 Task: Create a rule from the Routing list, Task moved to a section -> Set Priority in the project ApexLine , set the section as To-Do and set the priority of the task as  High
Action: Mouse moved to (1322, 119)
Screenshot: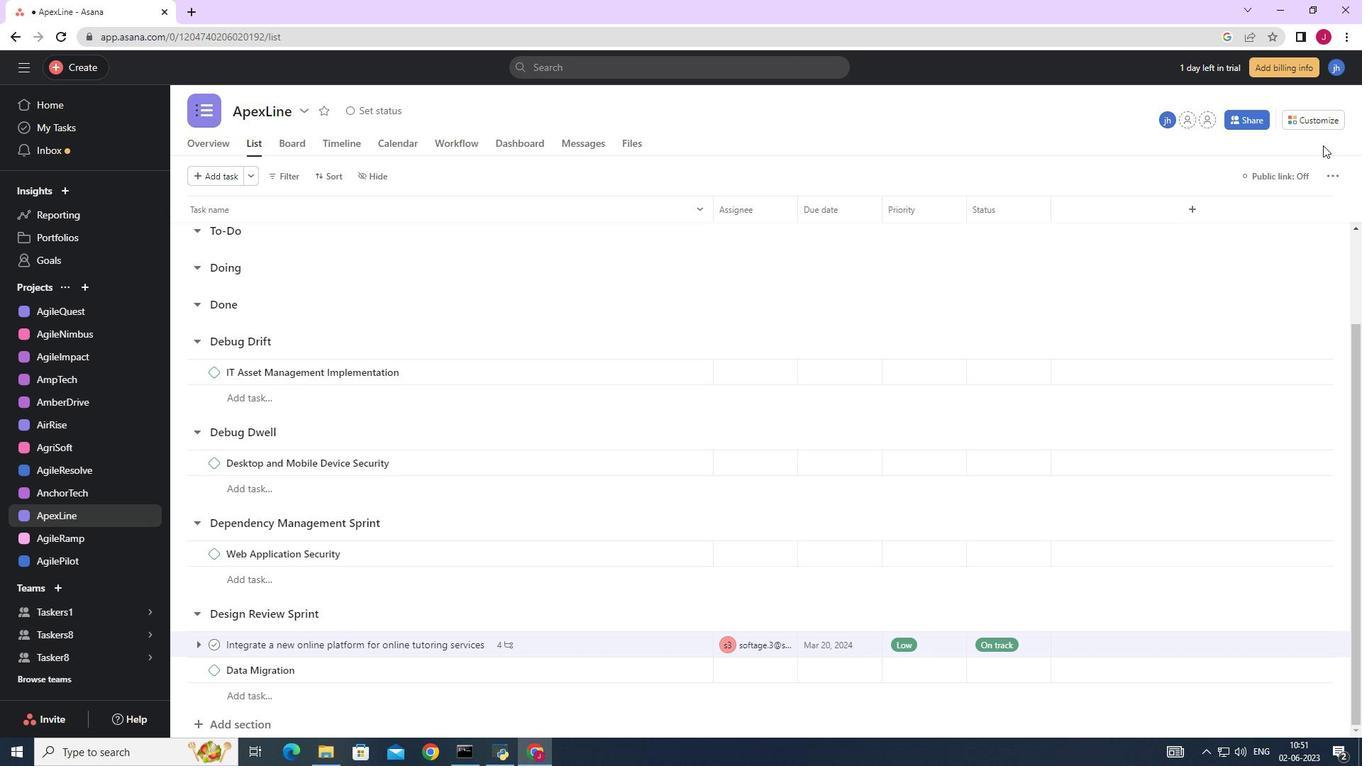 
Action: Mouse pressed left at (1322, 119)
Screenshot: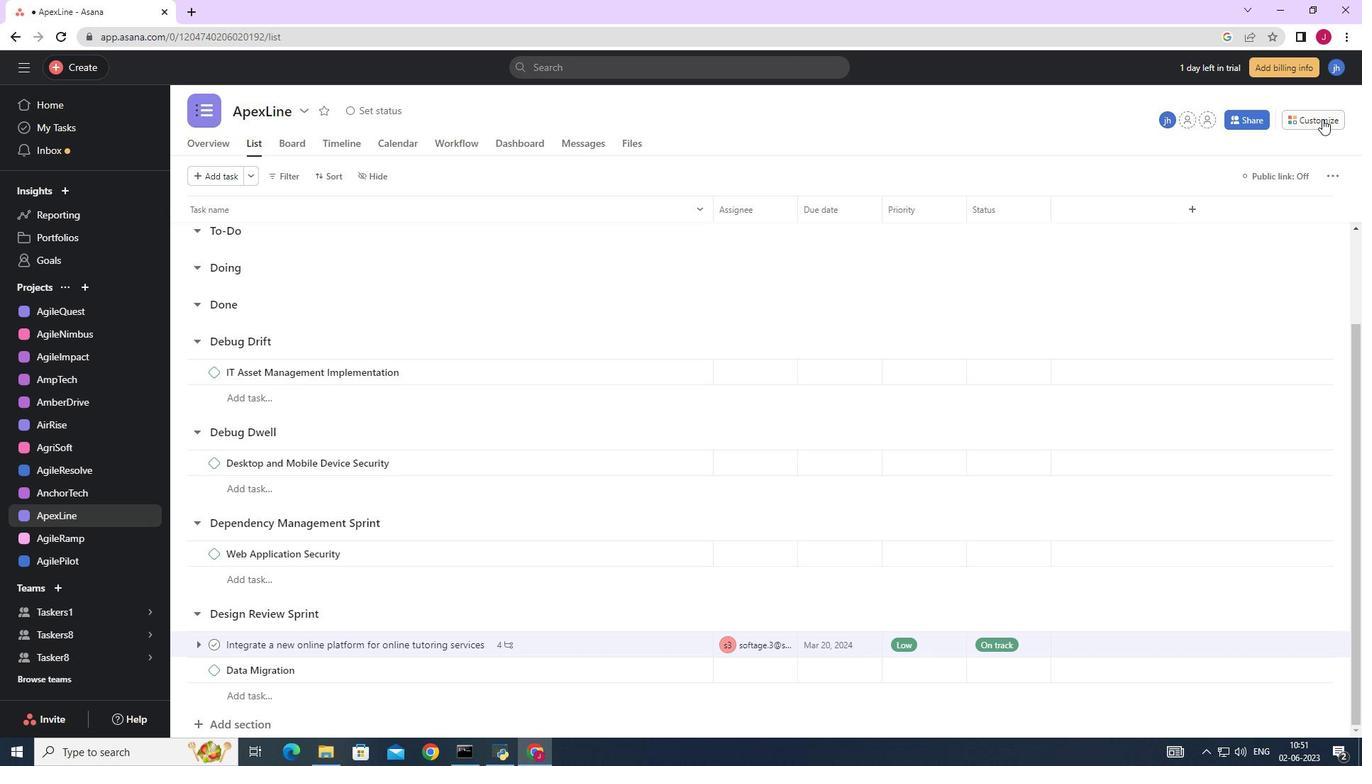
Action: Mouse moved to (1065, 313)
Screenshot: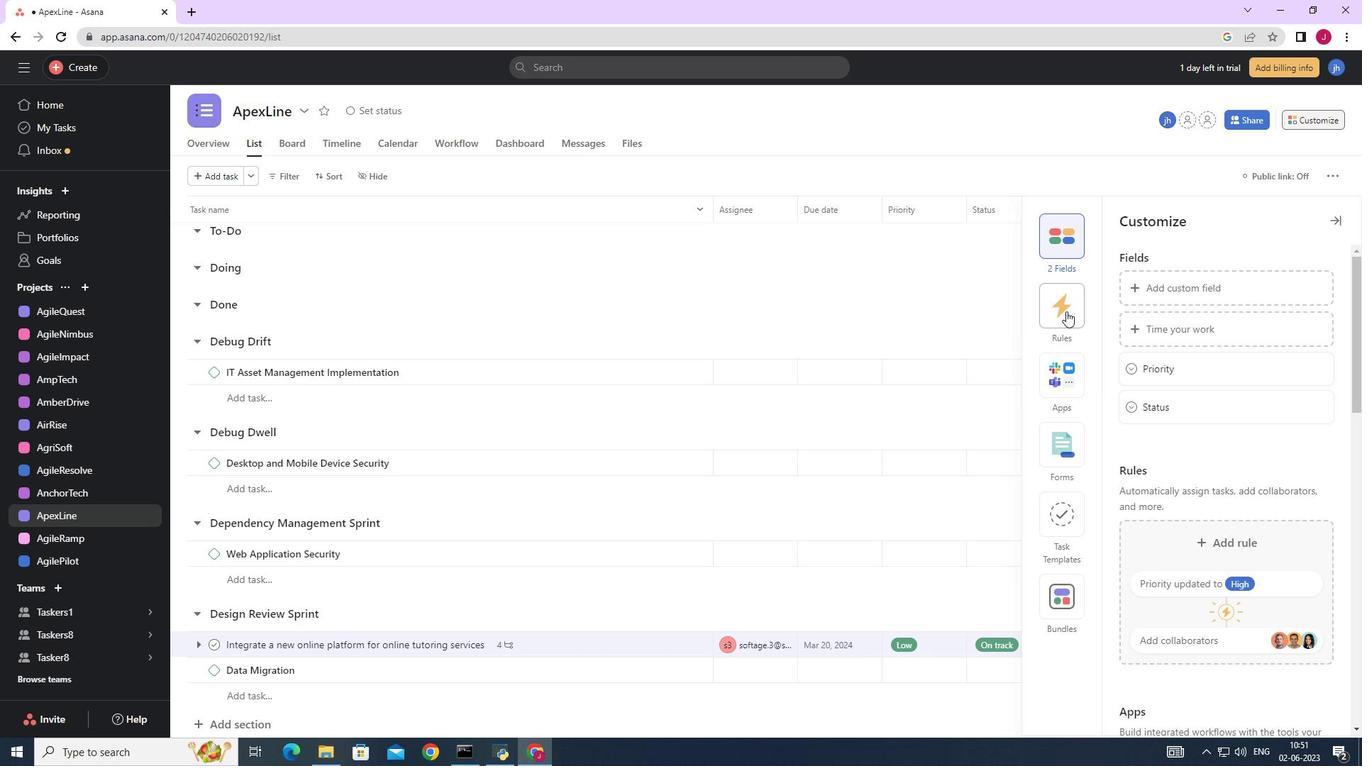 
Action: Mouse pressed left at (1065, 313)
Screenshot: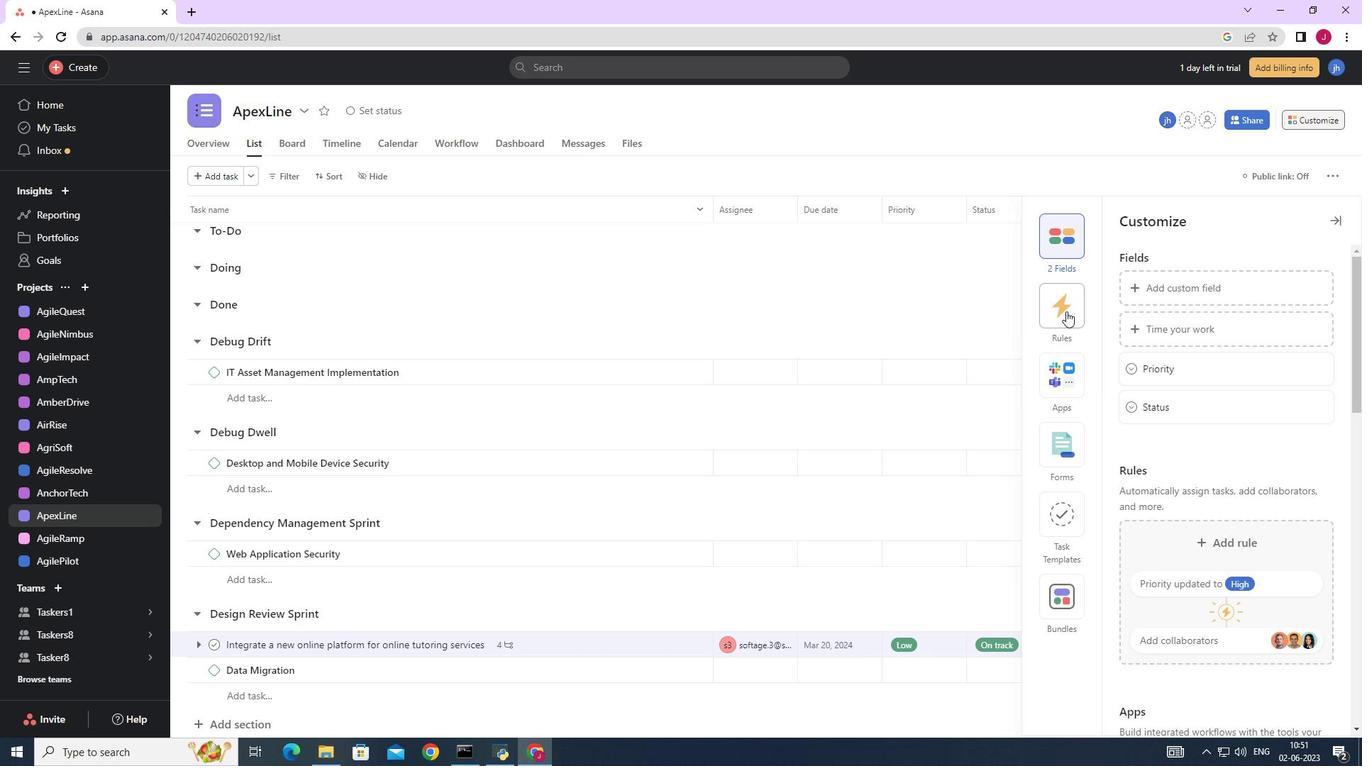 
Action: Mouse moved to (1210, 328)
Screenshot: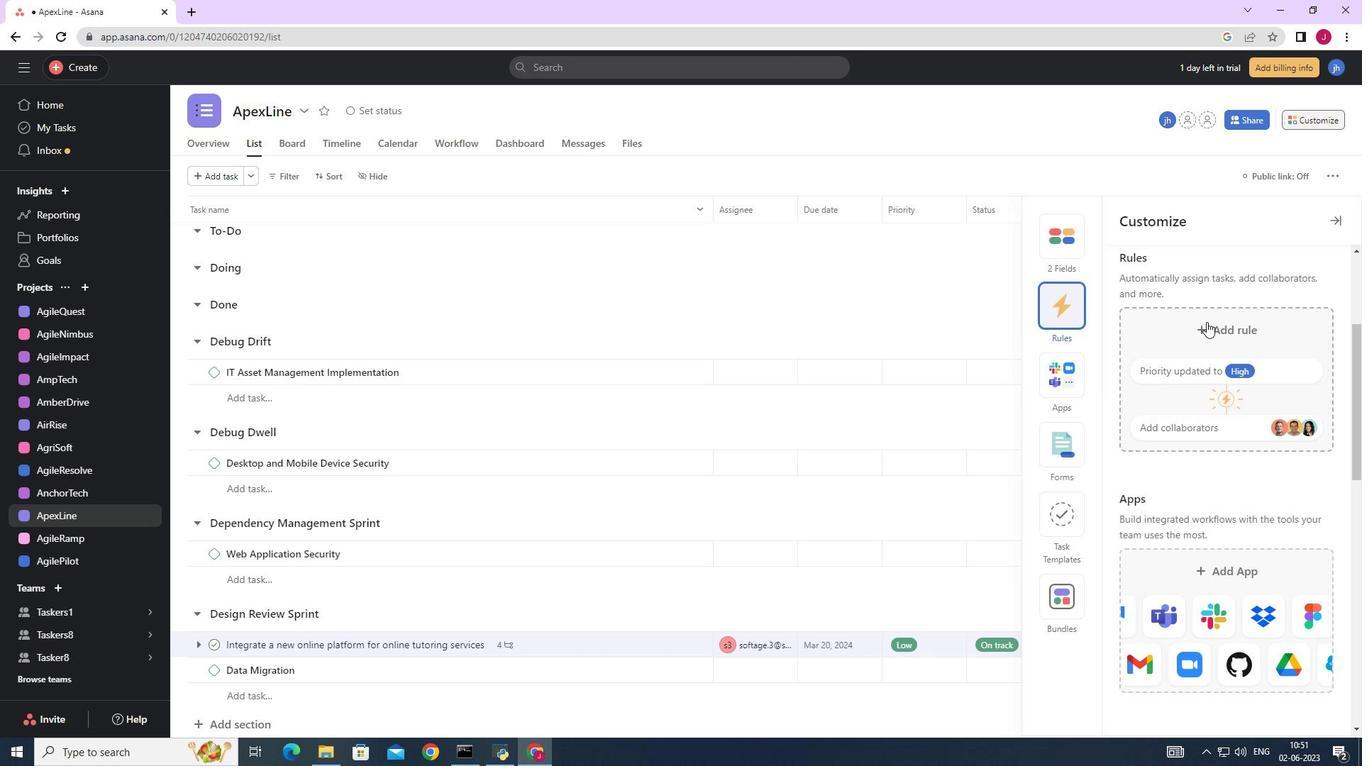 
Action: Mouse pressed left at (1210, 328)
Screenshot: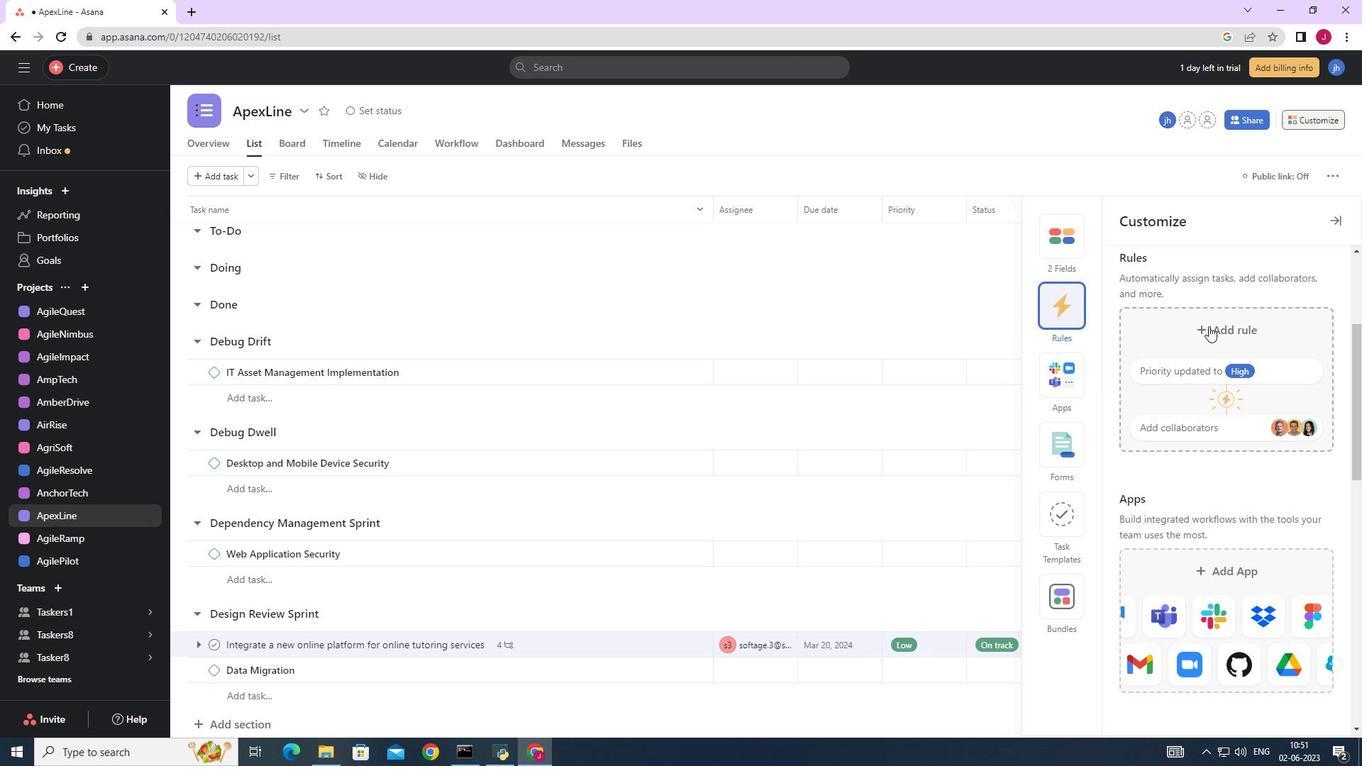 
Action: Mouse moved to (308, 187)
Screenshot: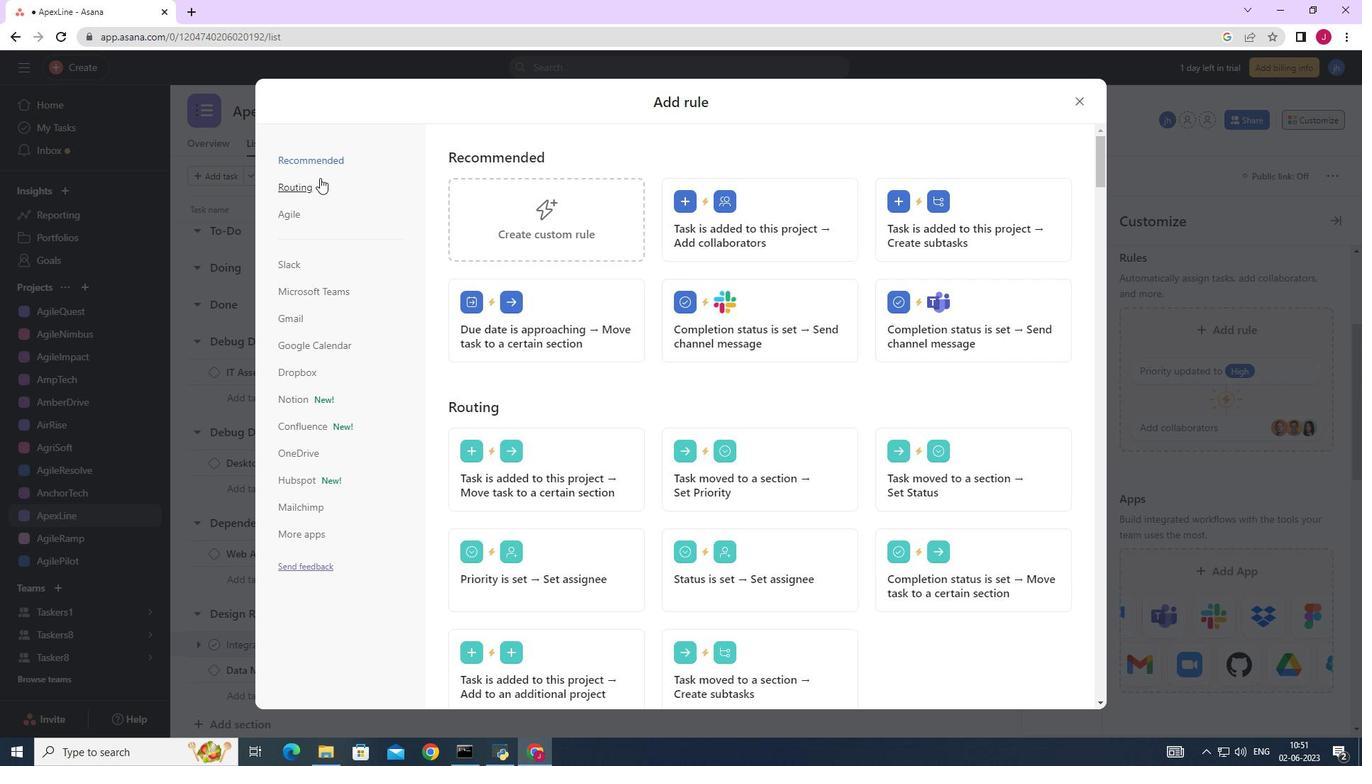 
Action: Mouse pressed left at (308, 187)
Screenshot: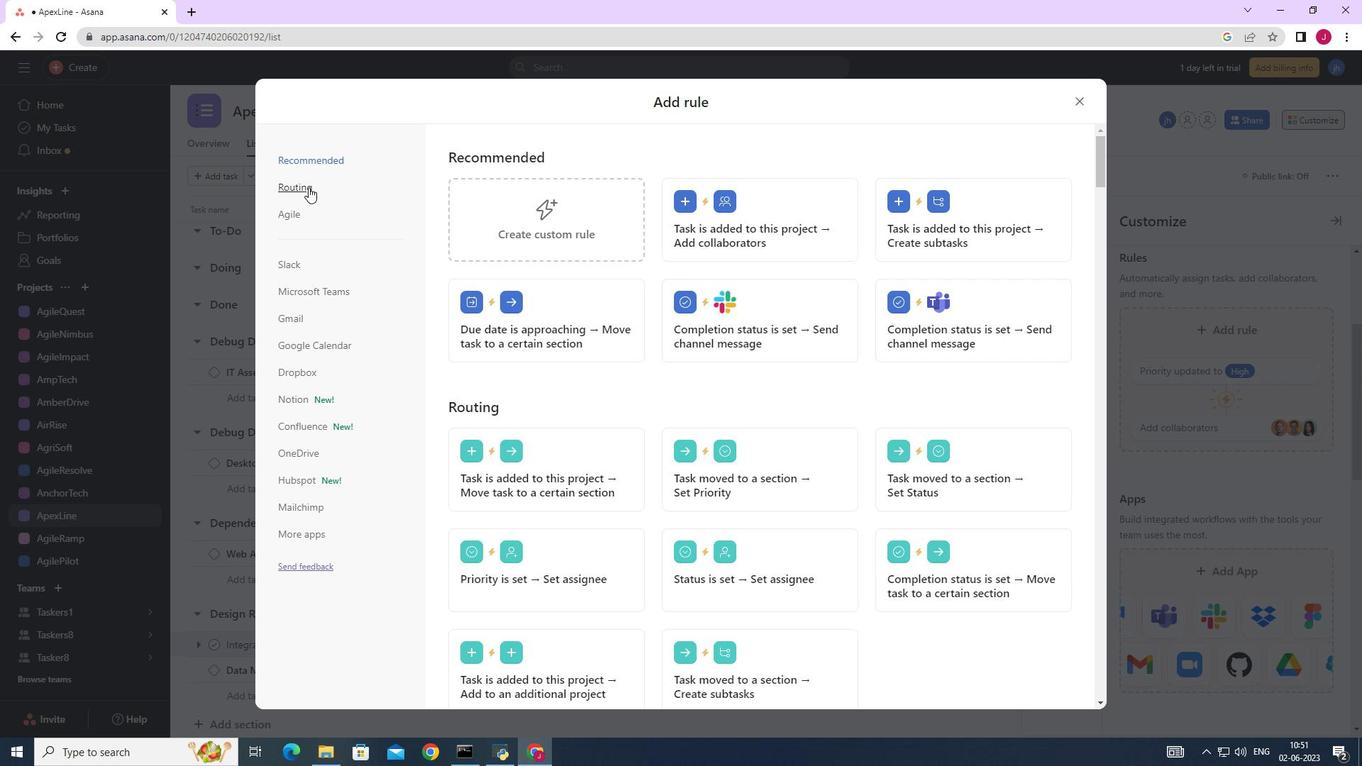 
Action: Mouse moved to (766, 223)
Screenshot: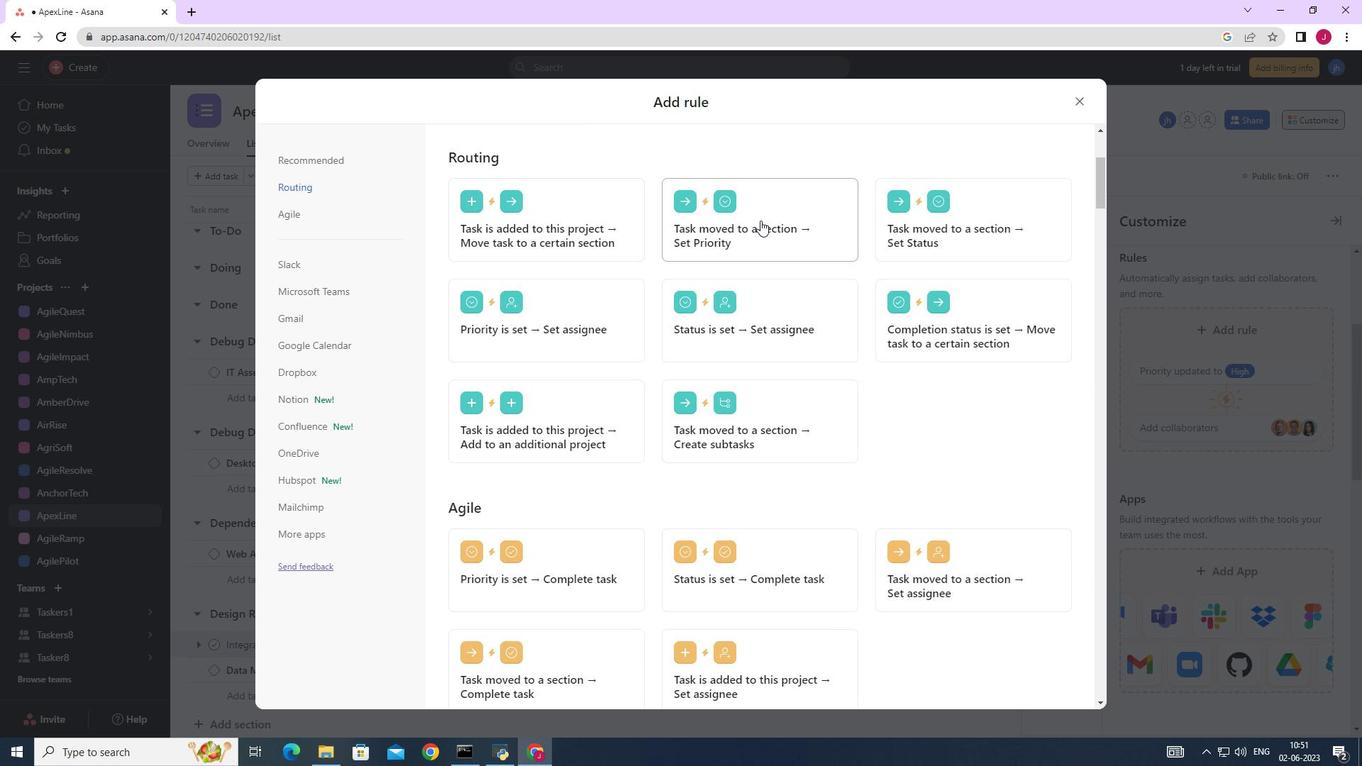 
Action: Mouse pressed left at (766, 223)
Screenshot: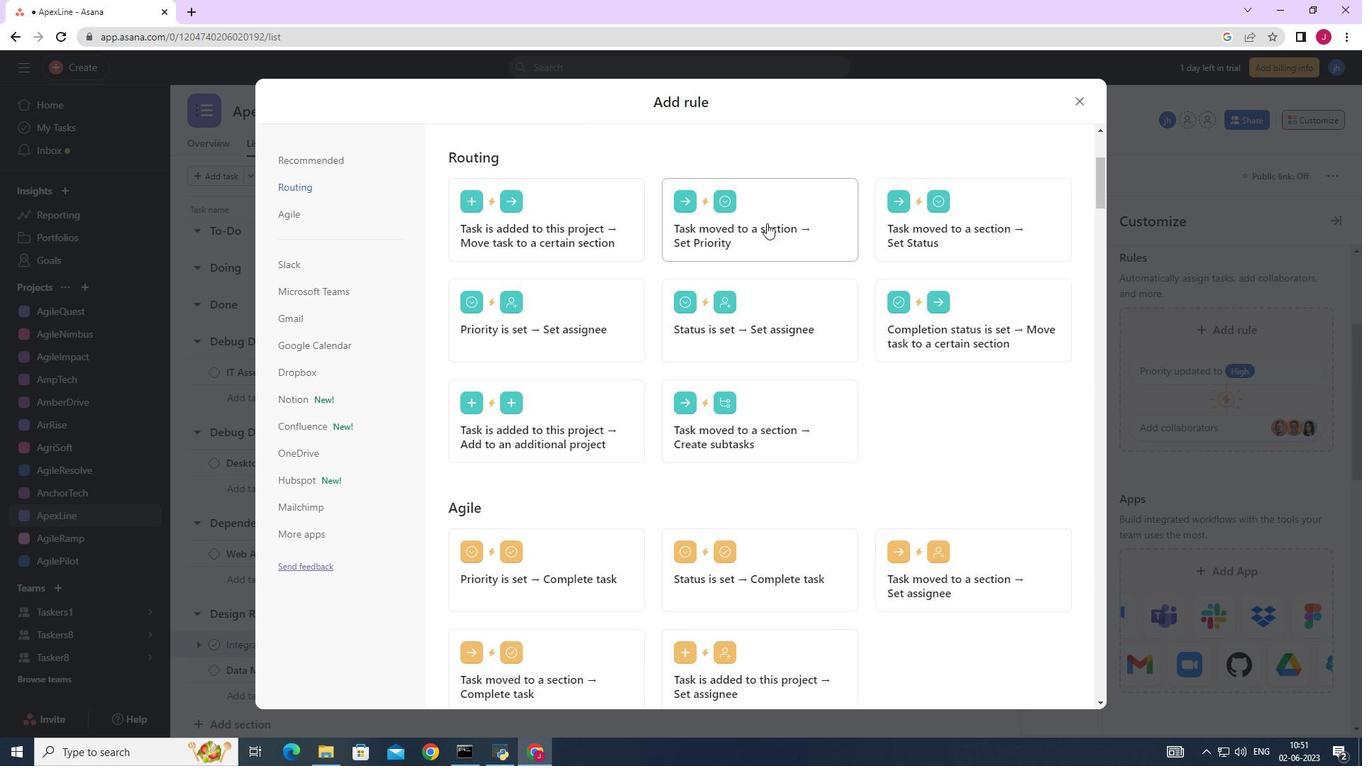 
Action: Mouse moved to (542, 372)
Screenshot: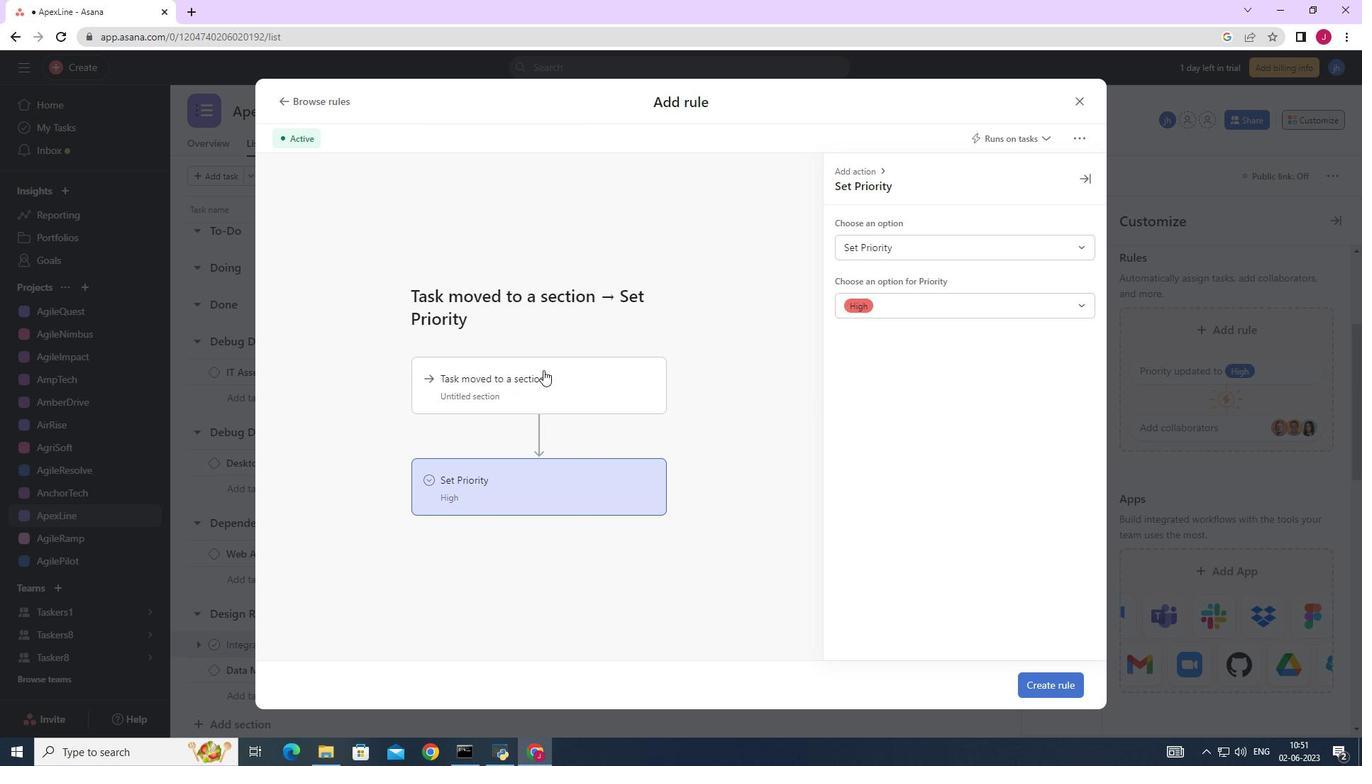 
Action: Mouse pressed left at (542, 372)
Screenshot: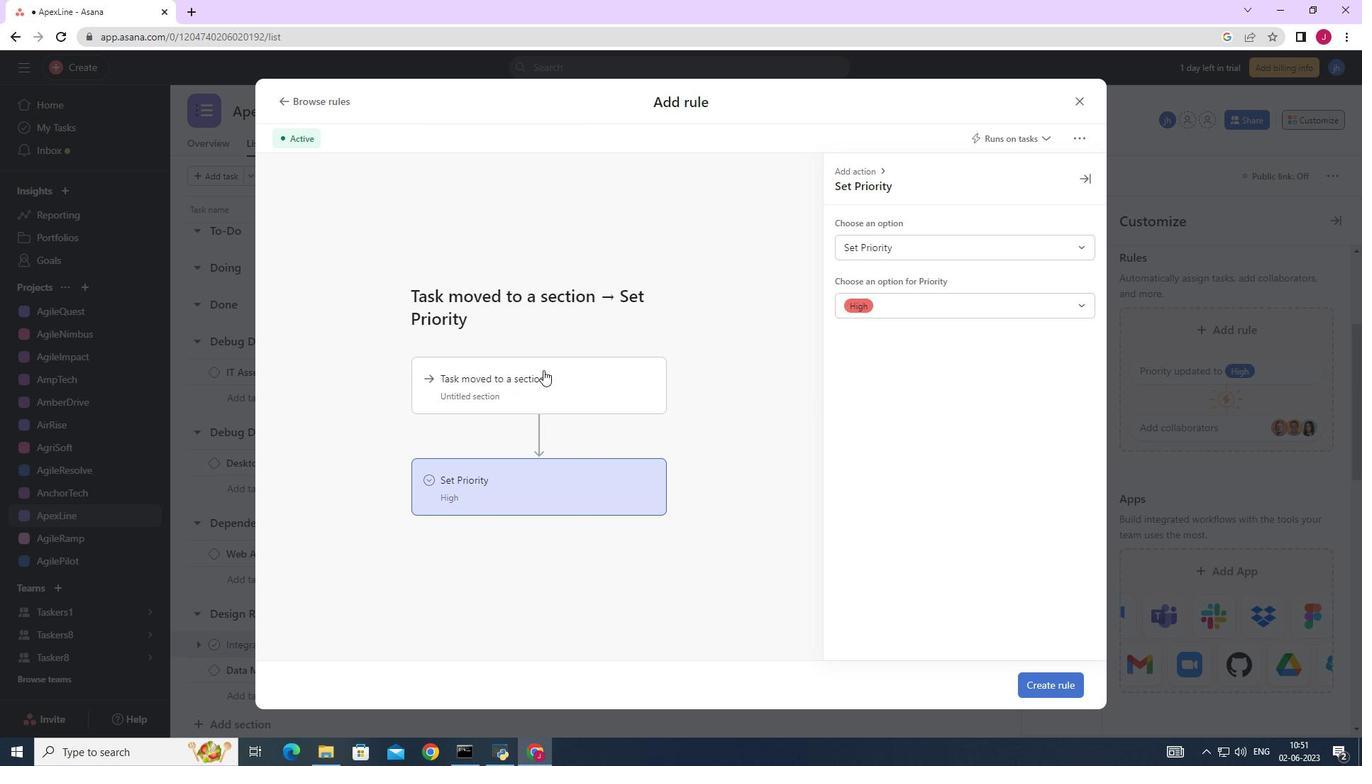 
Action: Mouse moved to (903, 248)
Screenshot: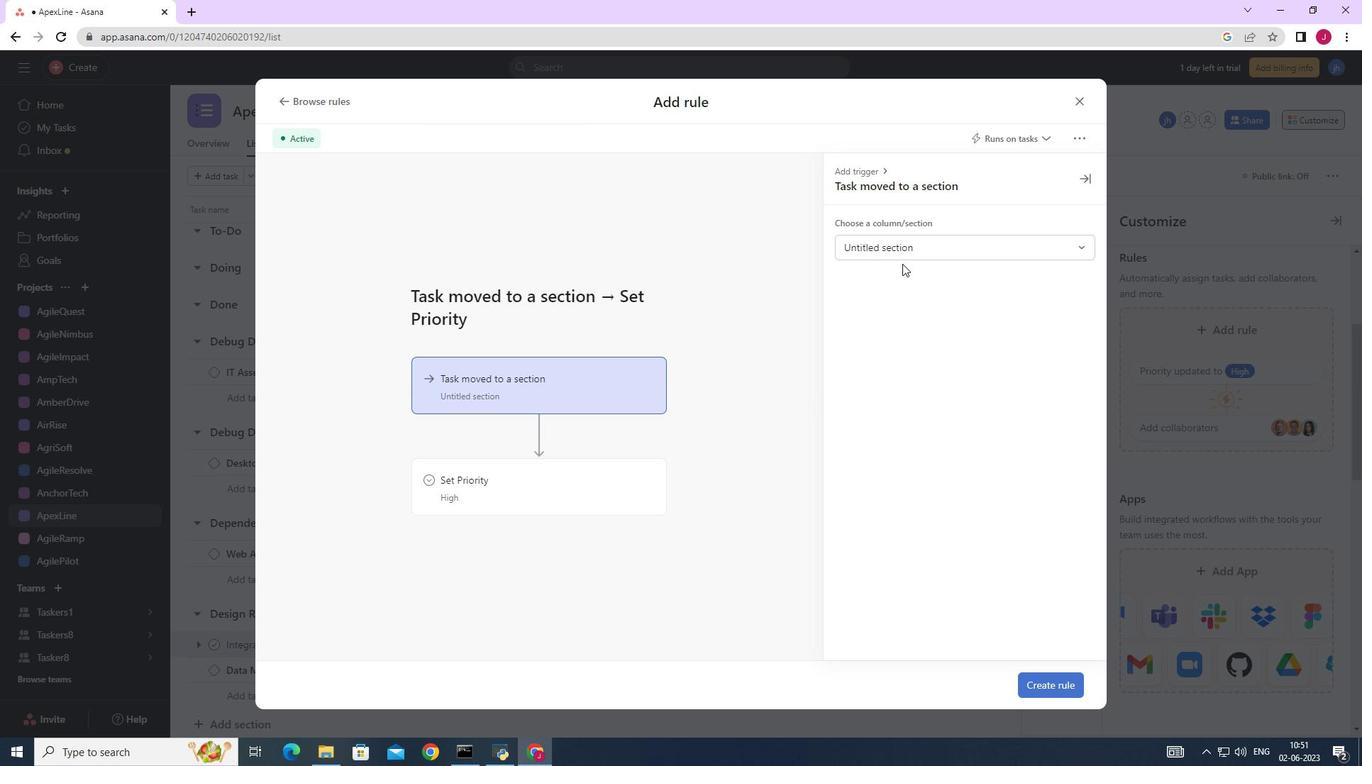 
Action: Mouse pressed left at (903, 248)
Screenshot: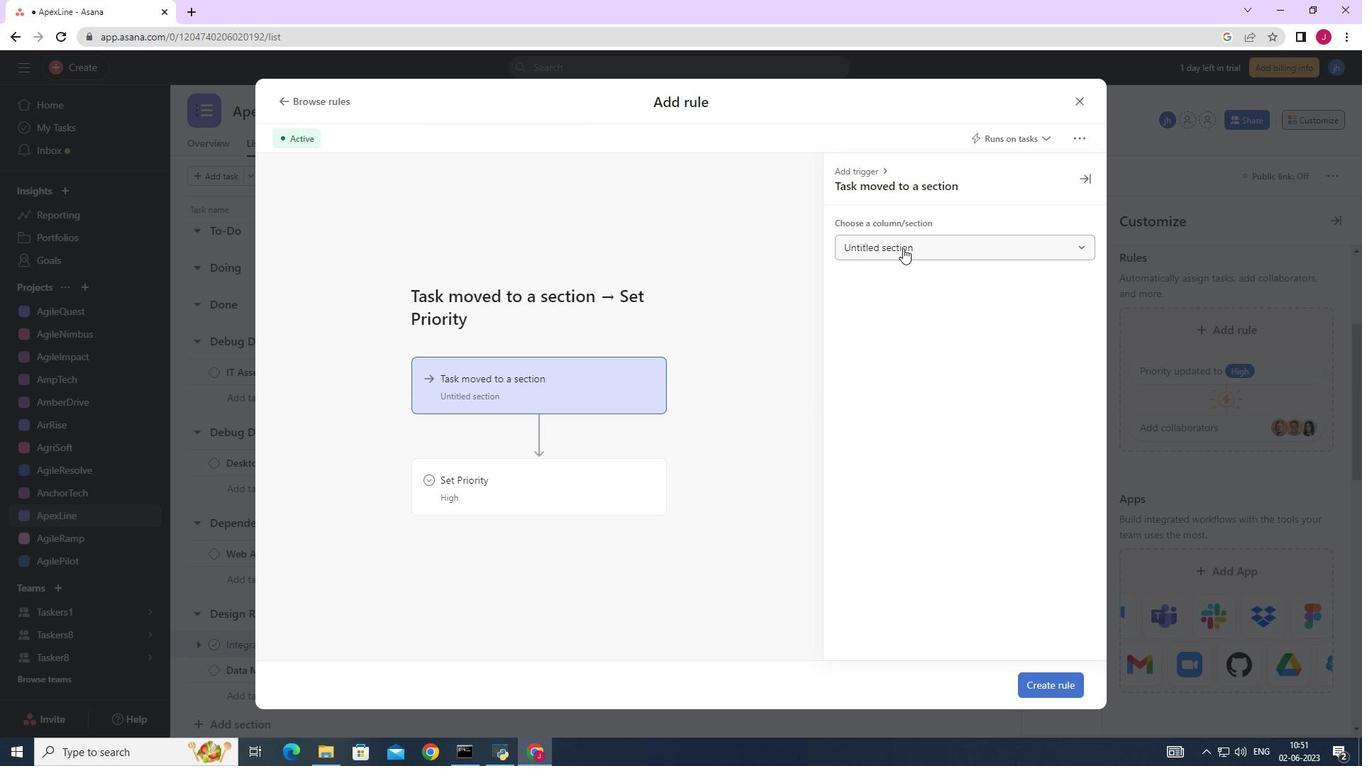 
Action: Mouse moved to (893, 298)
Screenshot: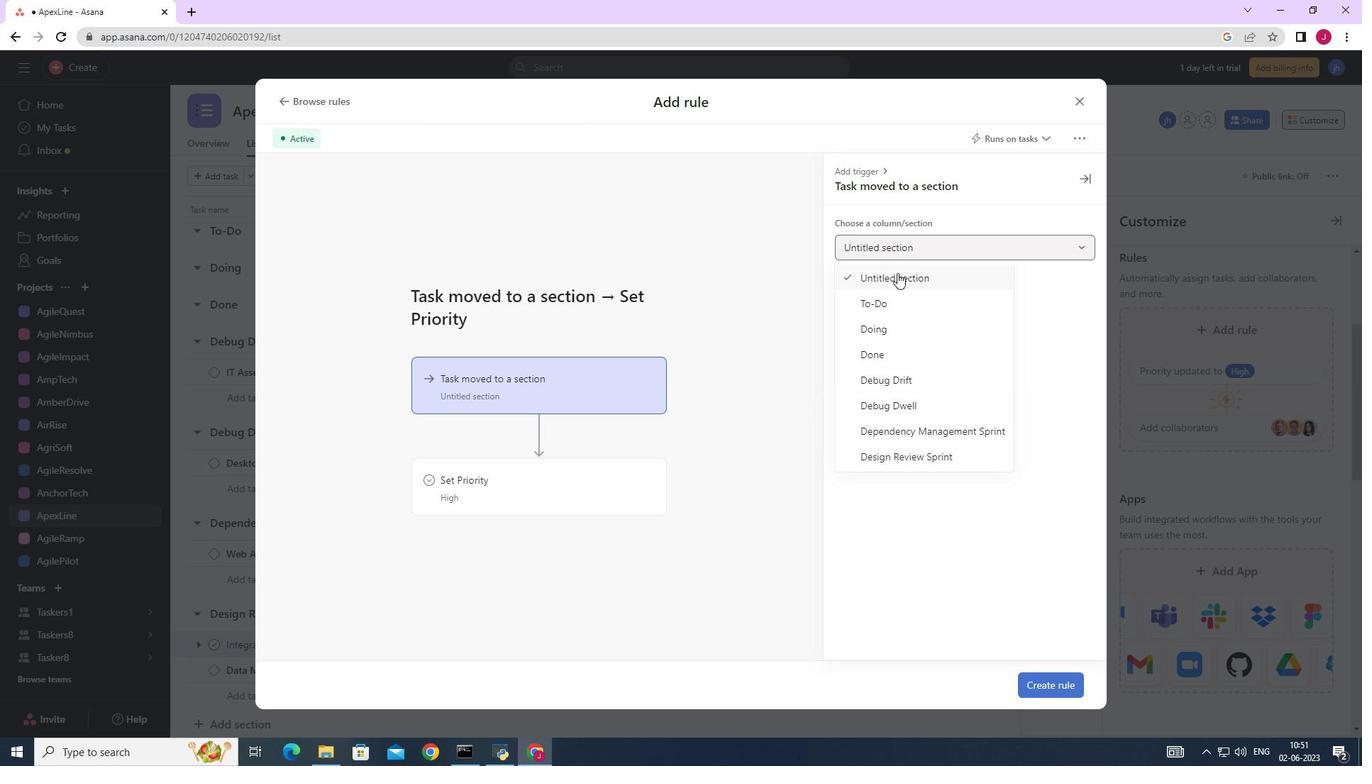 
Action: Mouse pressed left at (893, 298)
Screenshot: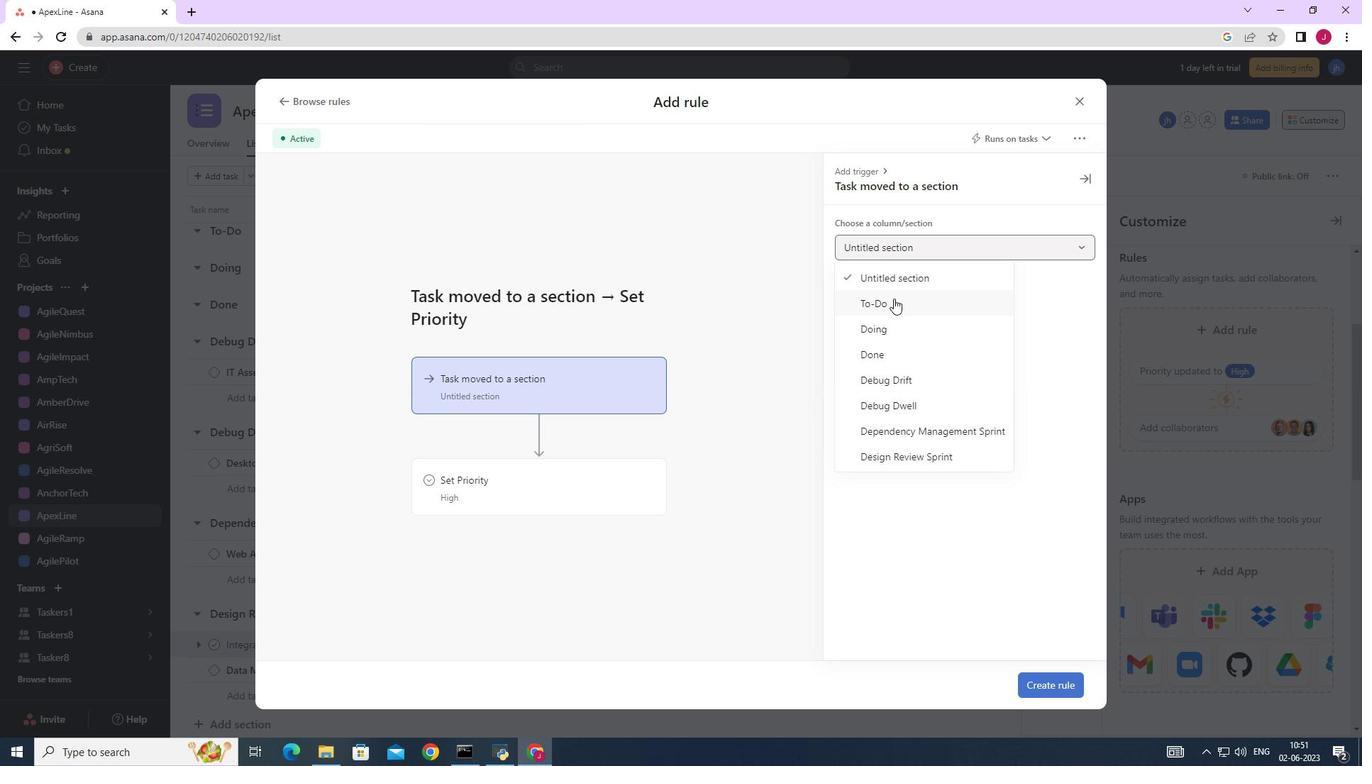 
Action: Mouse moved to (512, 474)
Screenshot: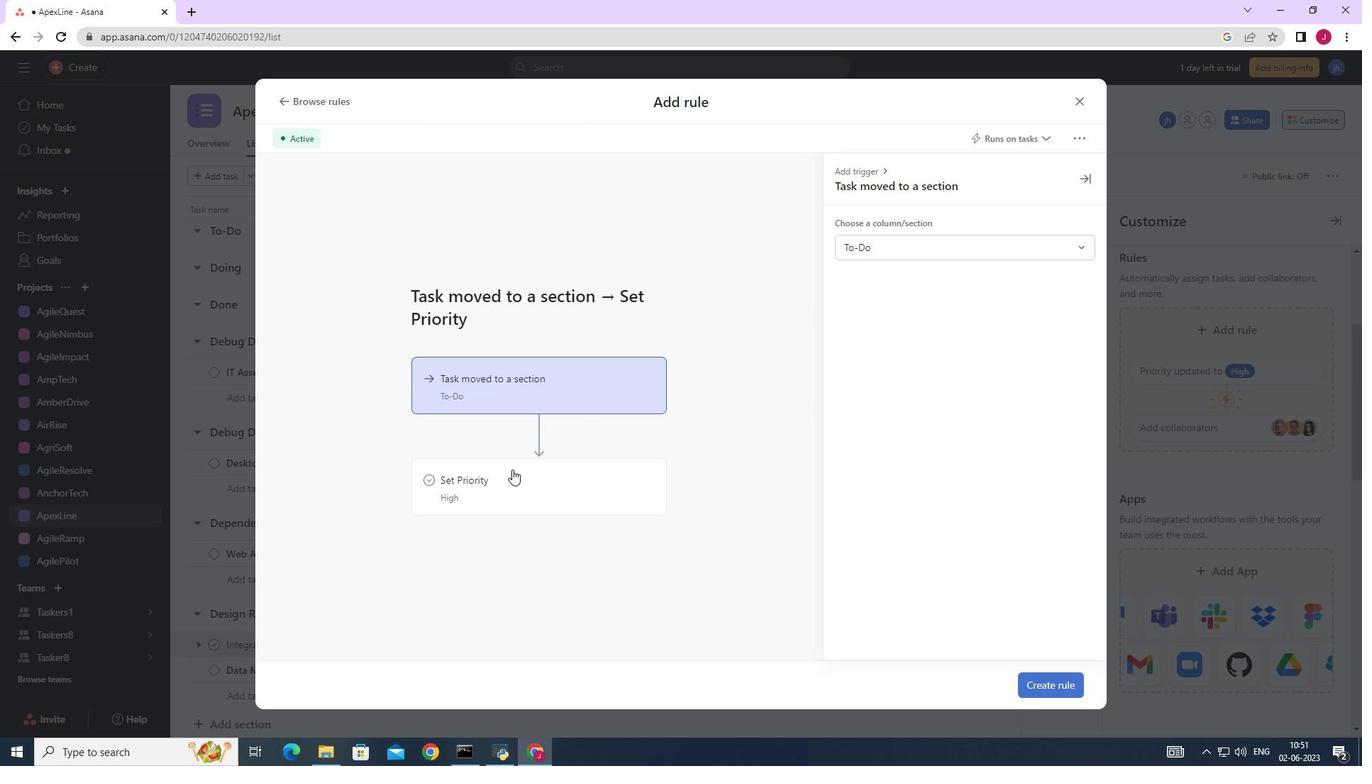 
Action: Mouse pressed left at (512, 474)
Screenshot: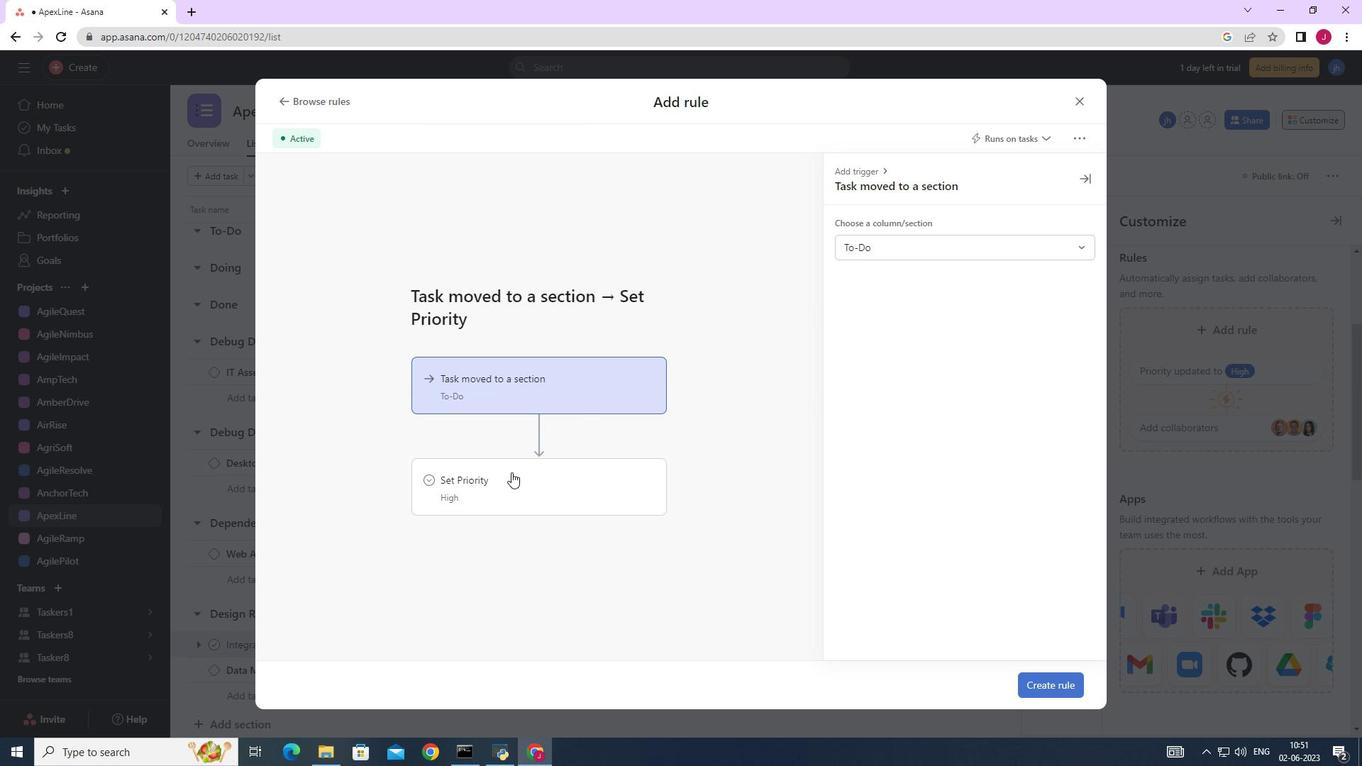 
Action: Mouse moved to (858, 249)
Screenshot: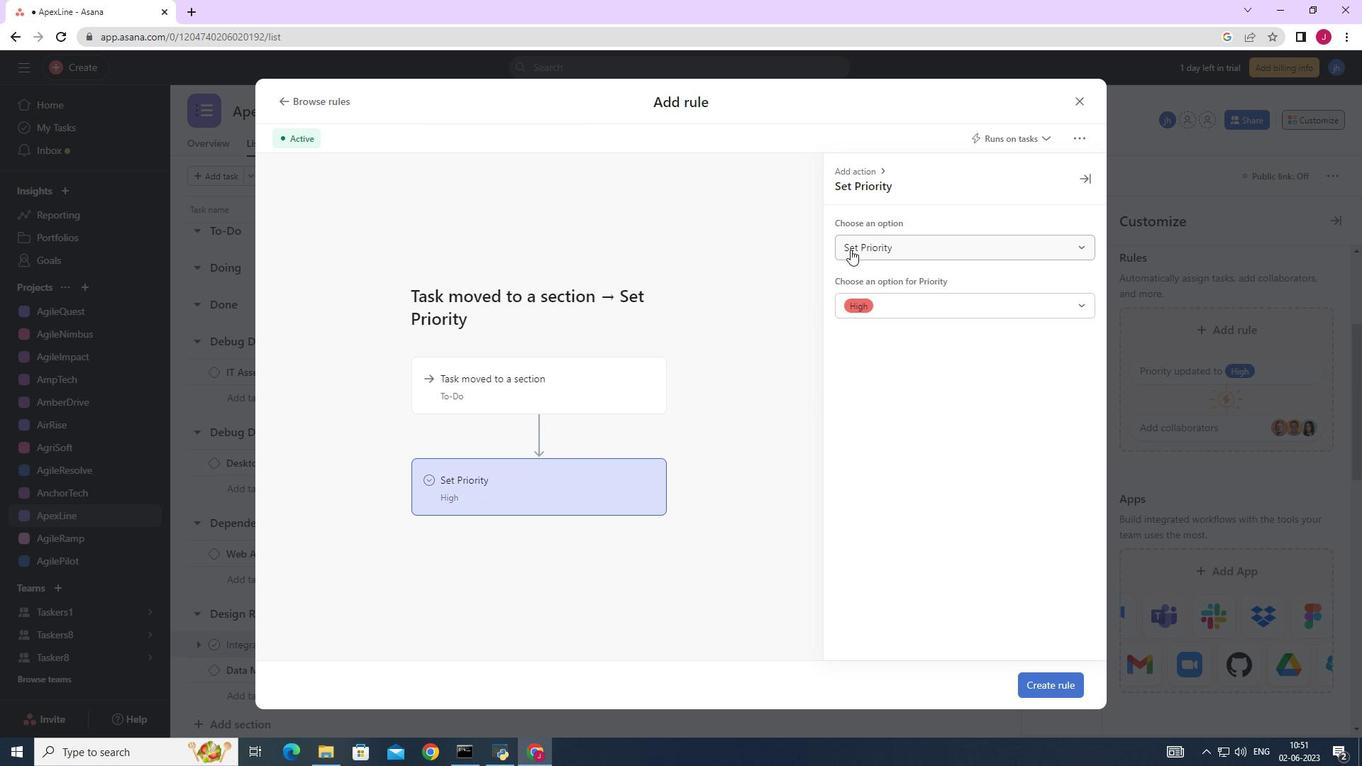 
Action: Mouse pressed left at (858, 249)
Screenshot: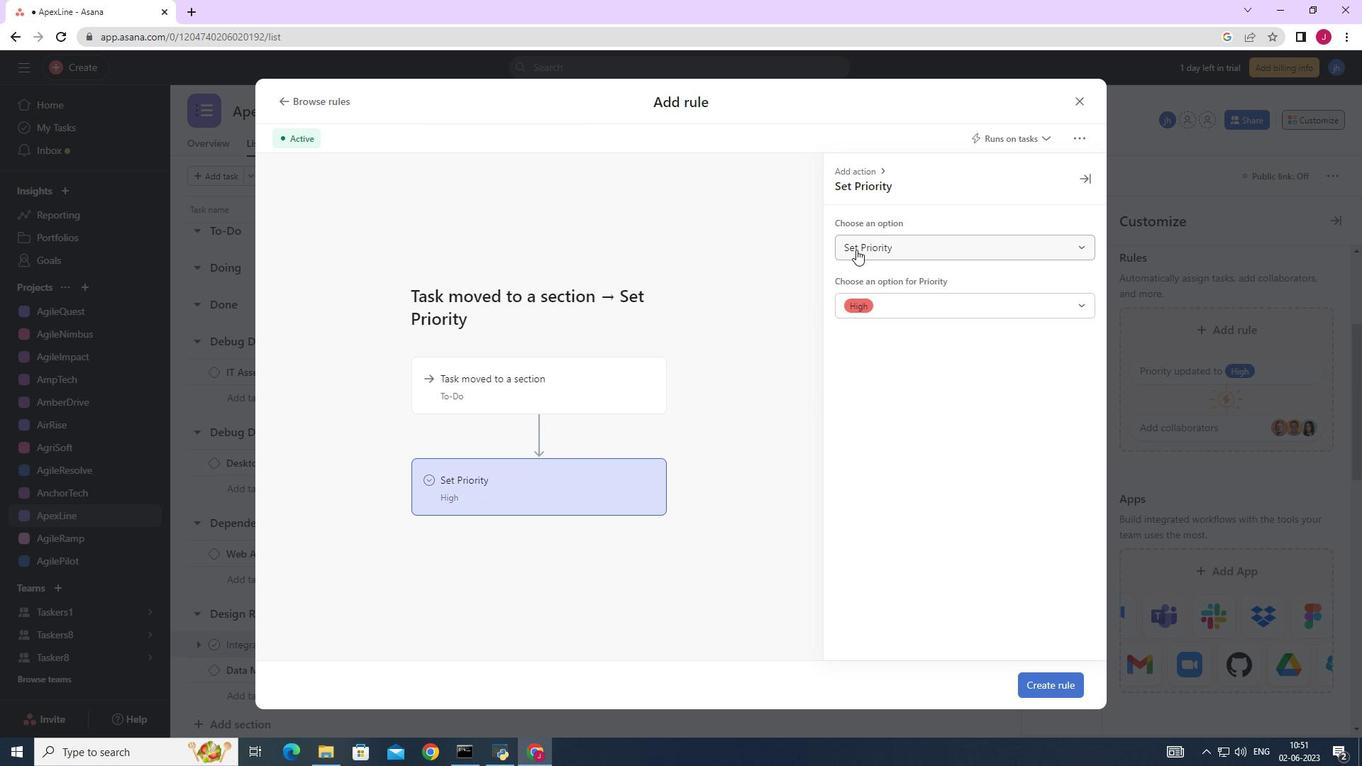 
Action: Mouse moved to (871, 278)
Screenshot: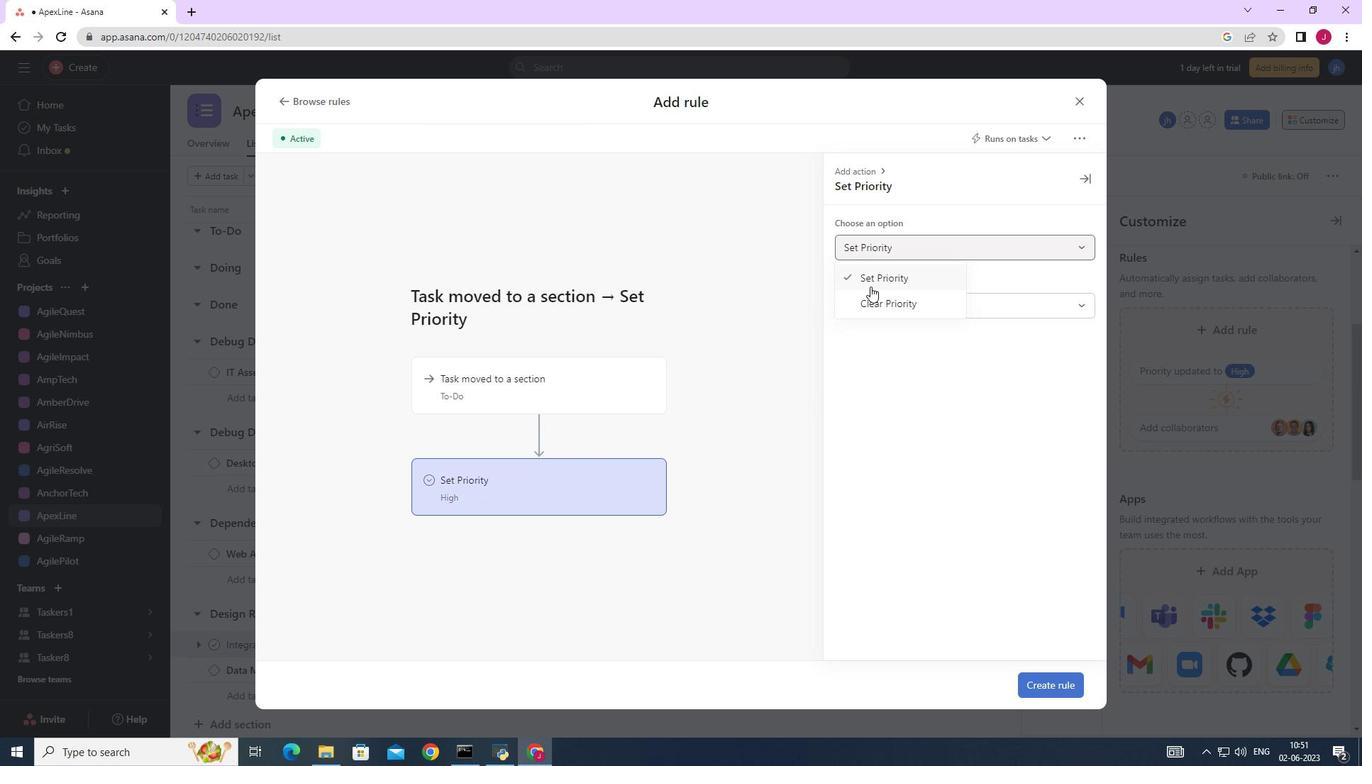 
Action: Mouse pressed left at (871, 278)
Screenshot: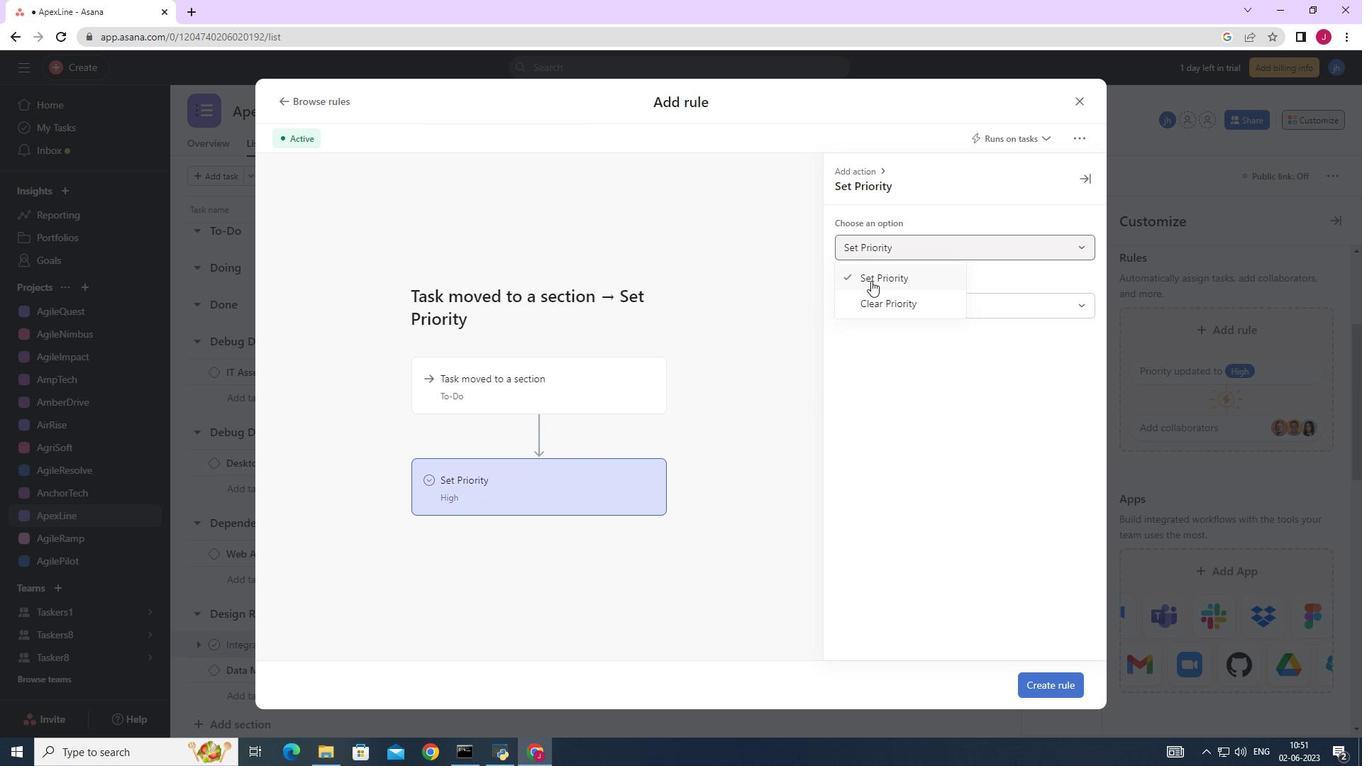 
Action: Mouse moved to (878, 293)
Screenshot: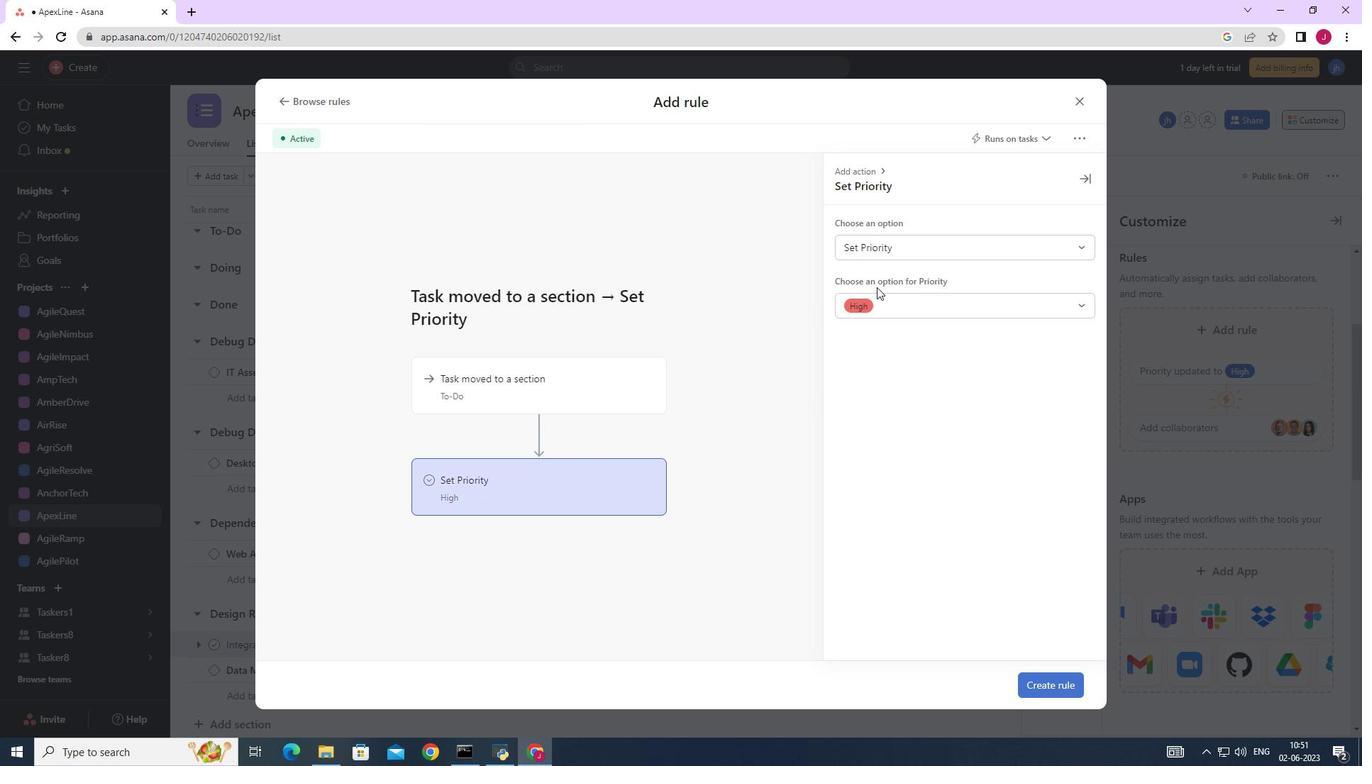 
Action: Mouse pressed left at (878, 293)
Screenshot: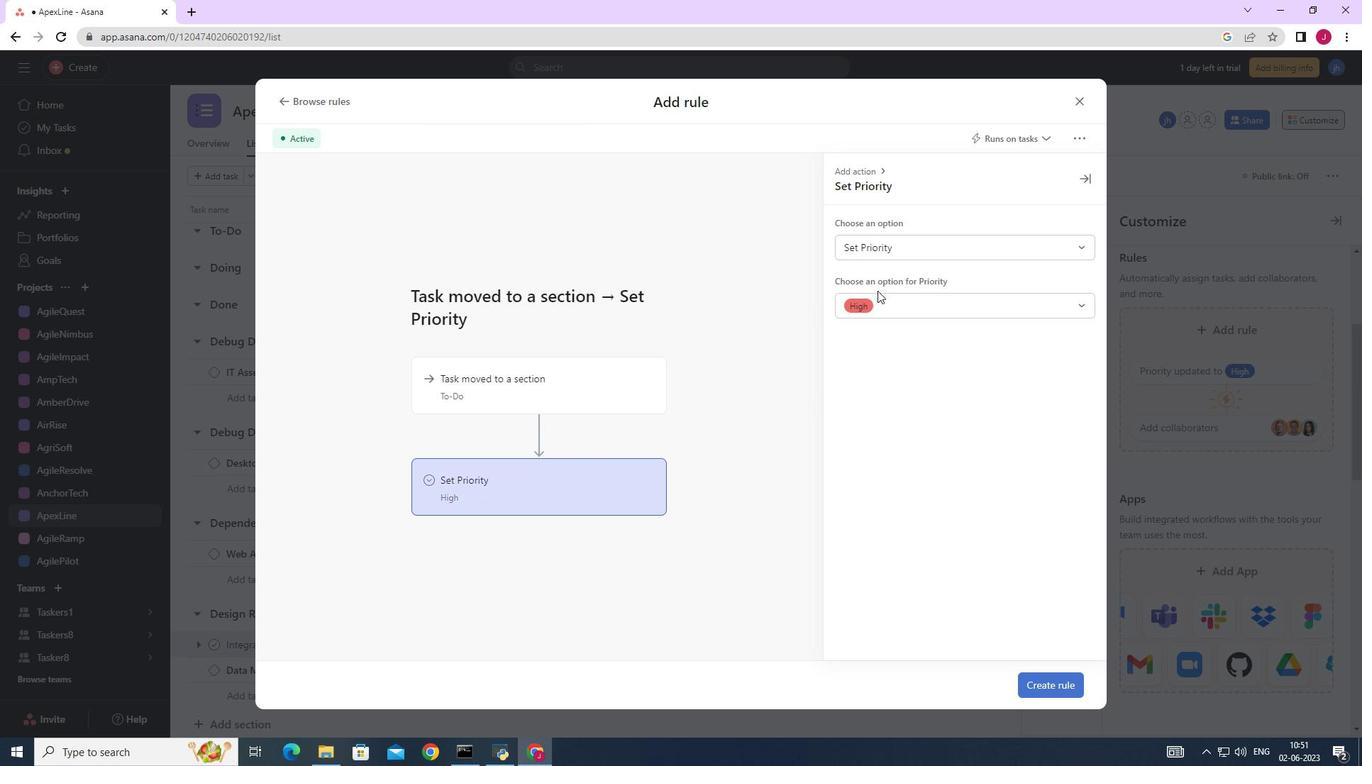 
Action: Mouse moved to (861, 327)
Screenshot: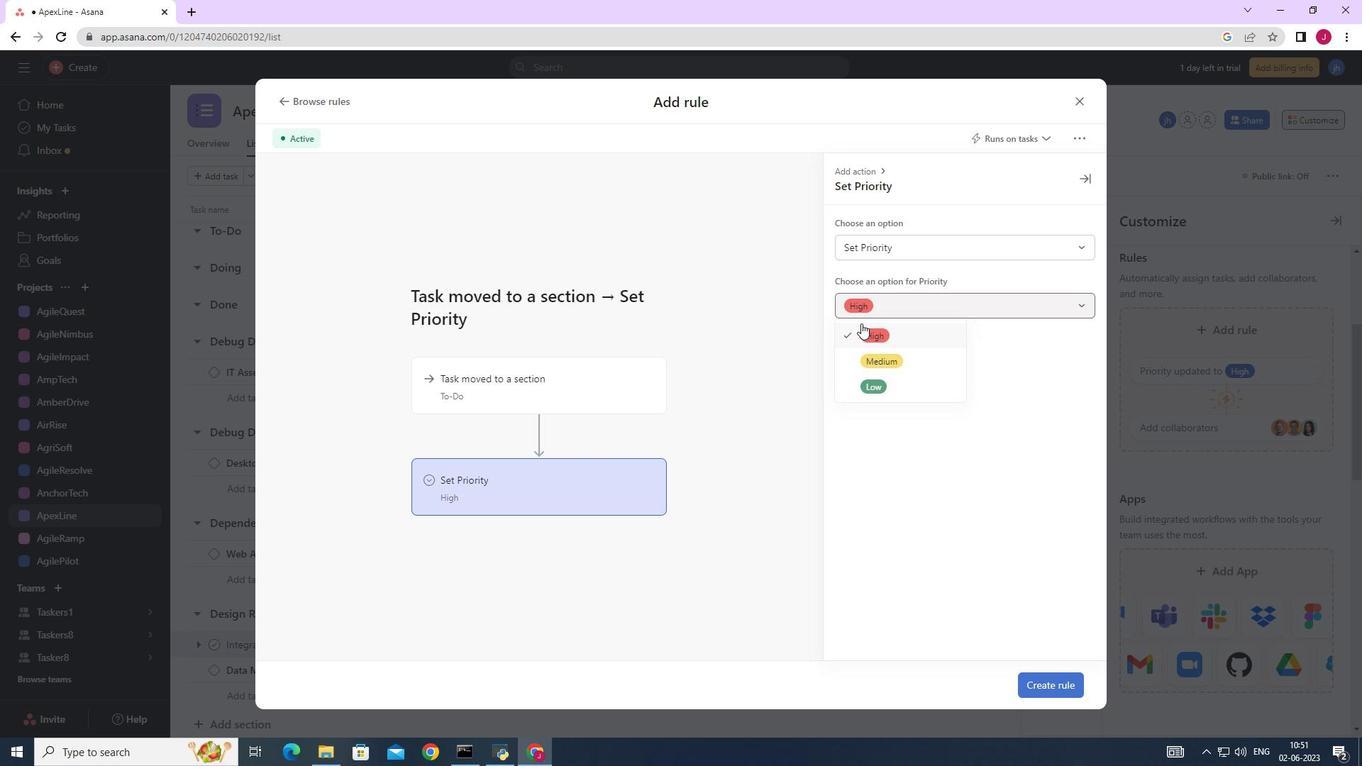 
Action: Mouse pressed left at (861, 327)
Screenshot: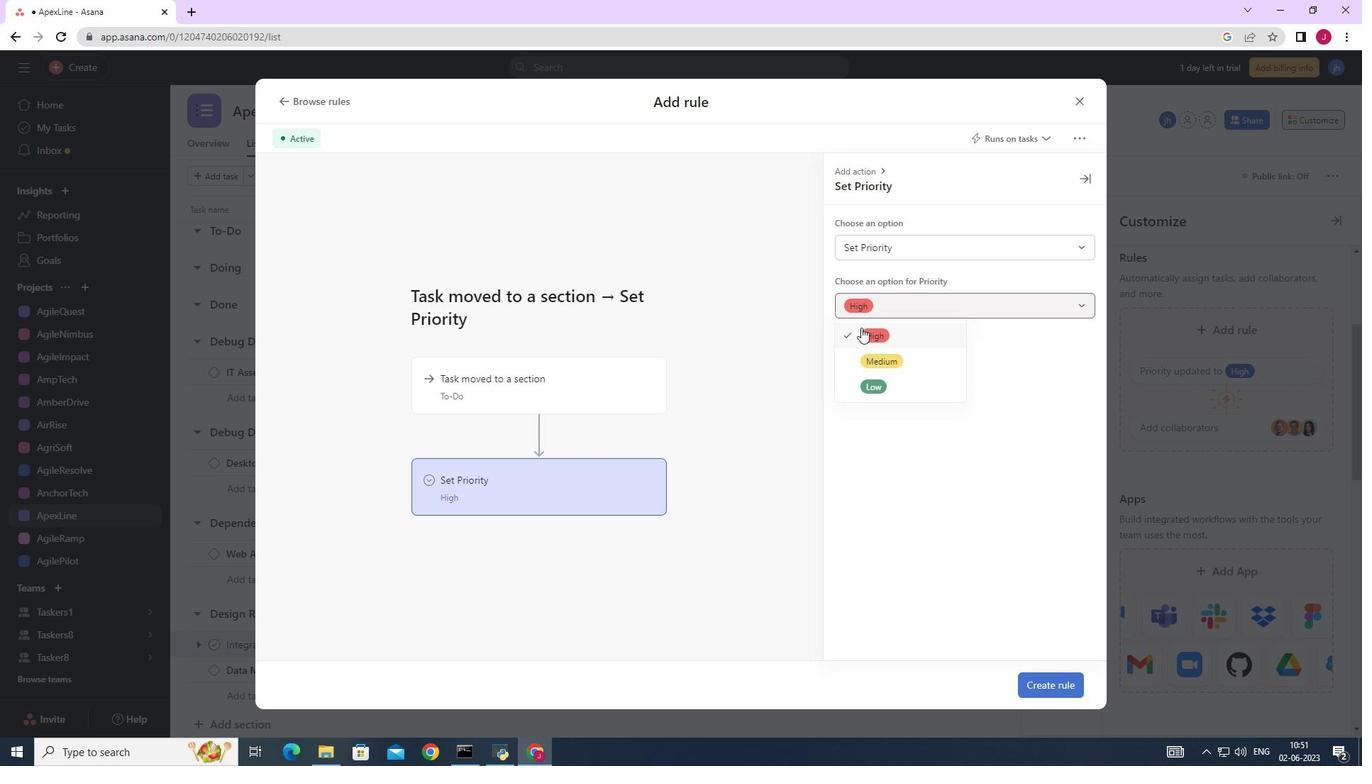 
Action: Mouse moved to (1054, 680)
Screenshot: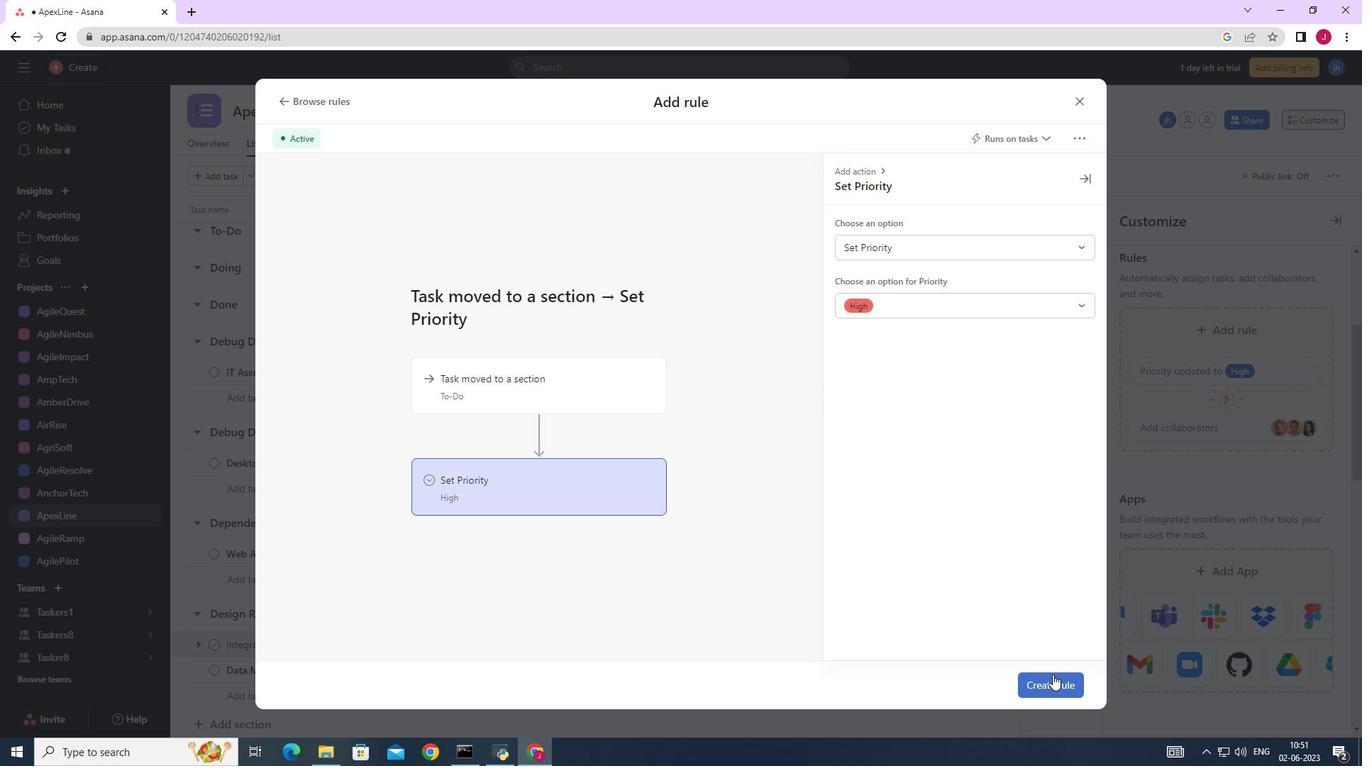 
Action: Mouse pressed left at (1054, 680)
Screenshot: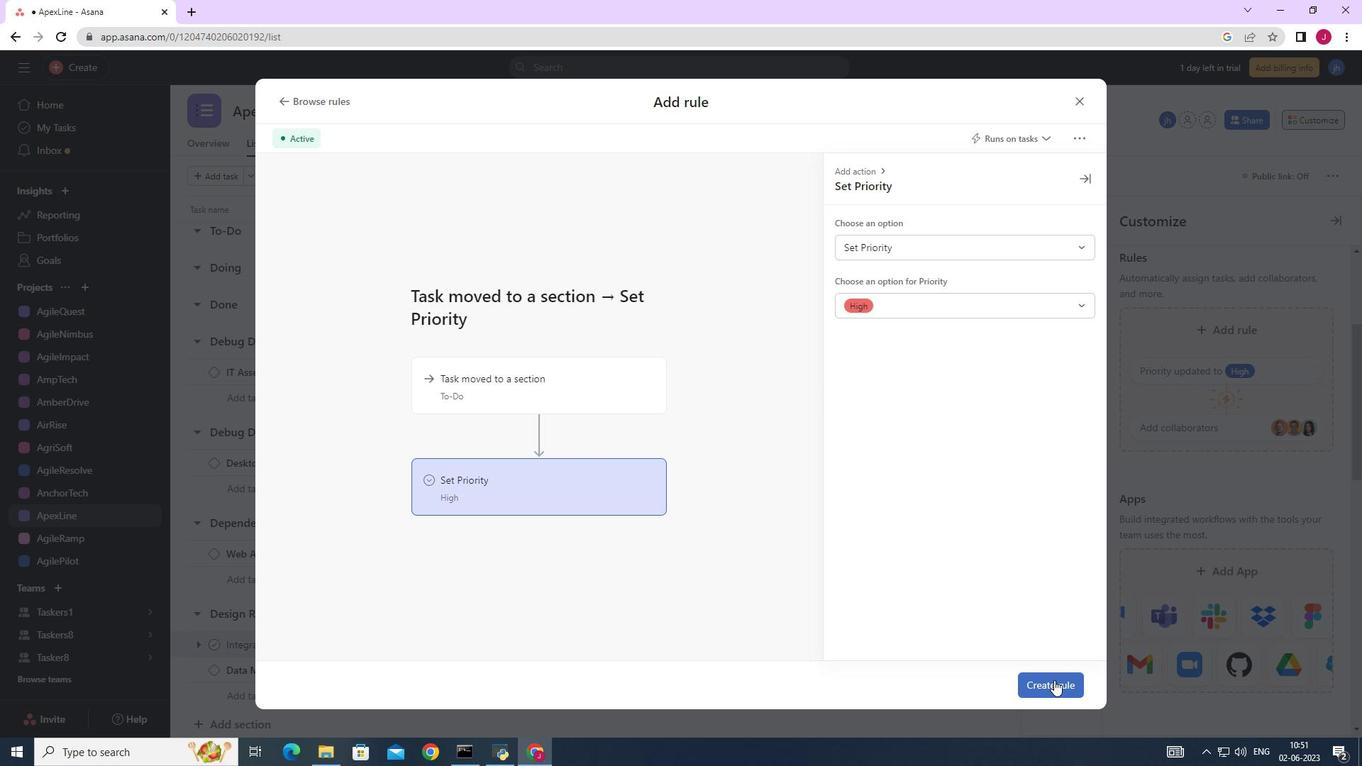 
Action: Mouse moved to (1036, 640)
Screenshot: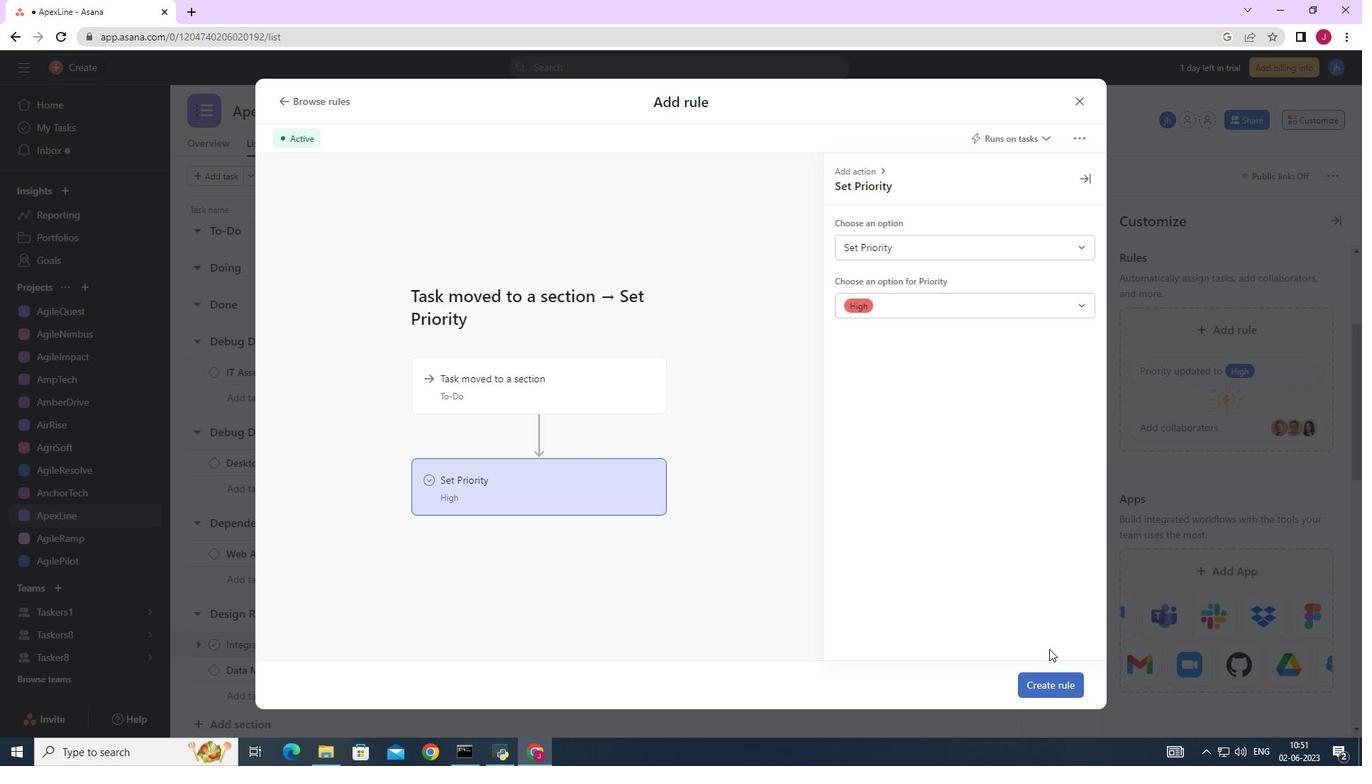 
